 Task: Check current mortgage rates with a credit score of 740-759.
Action: Mouse moved to (827, 158)
Screenshot: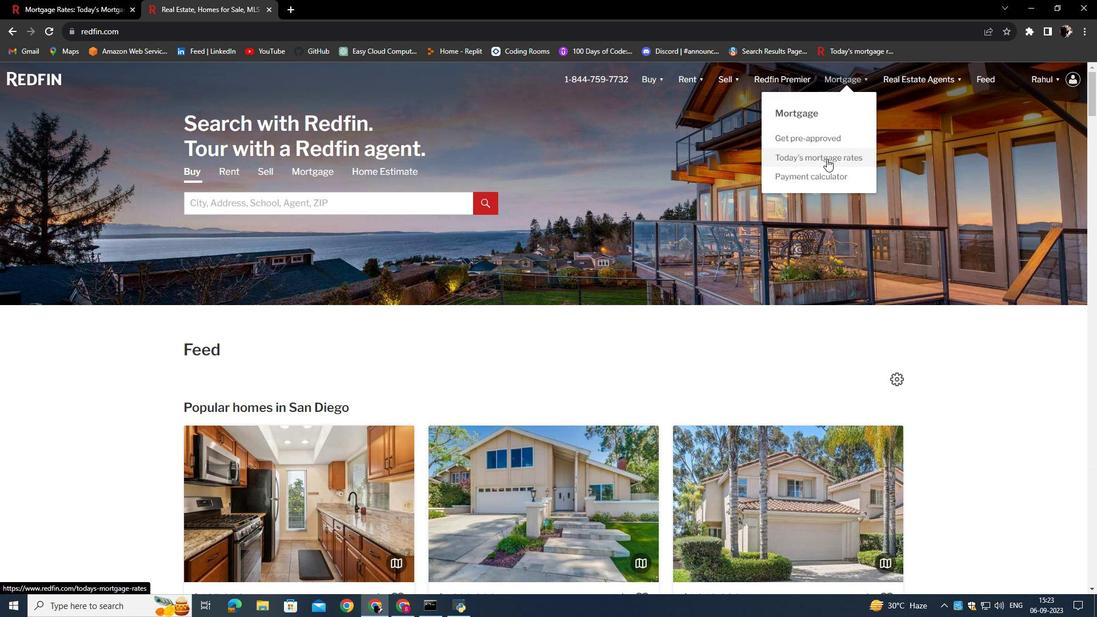 
Action: Mouse pressed left at (827, 158)
Screenshot: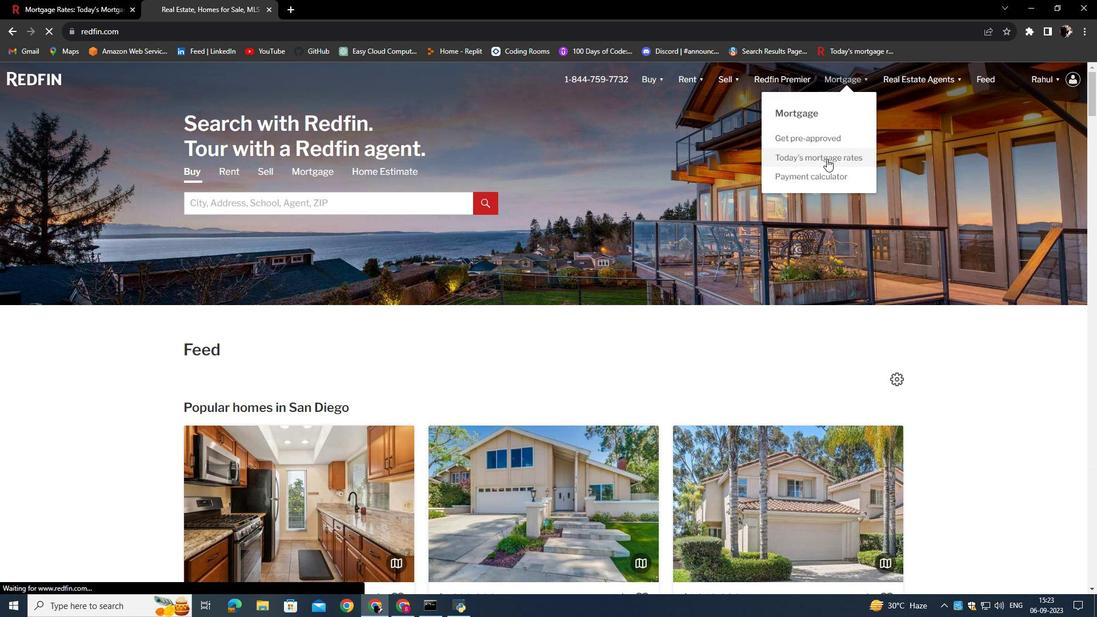 
Action: Mouse moved to (432, 312)
Screenshot: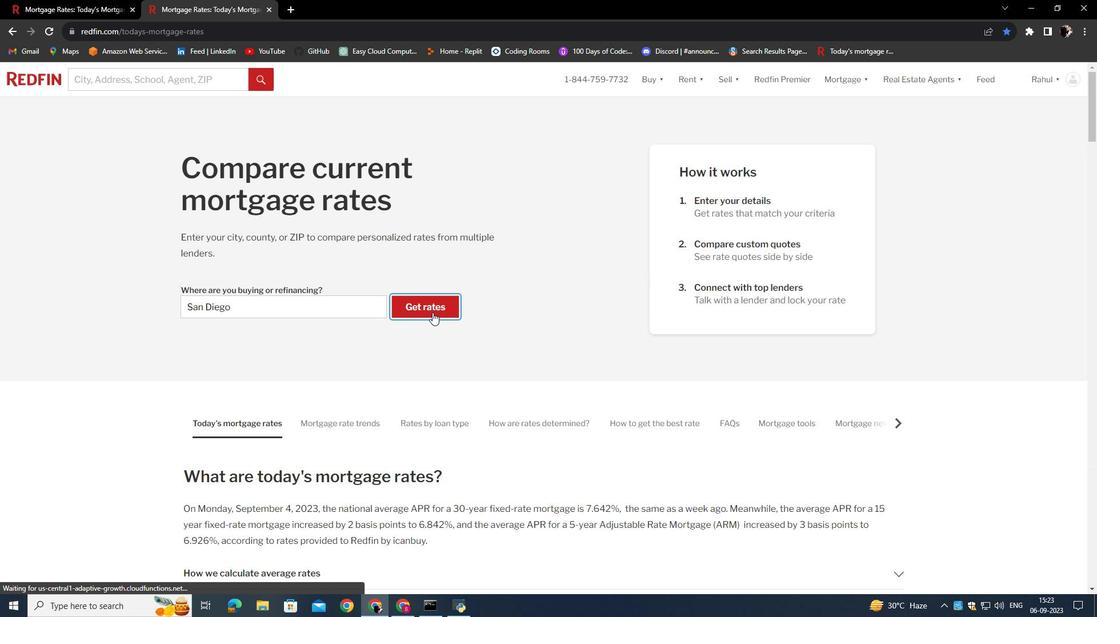 
Action: Mouse pressed left at (432, 312)
Screenshot: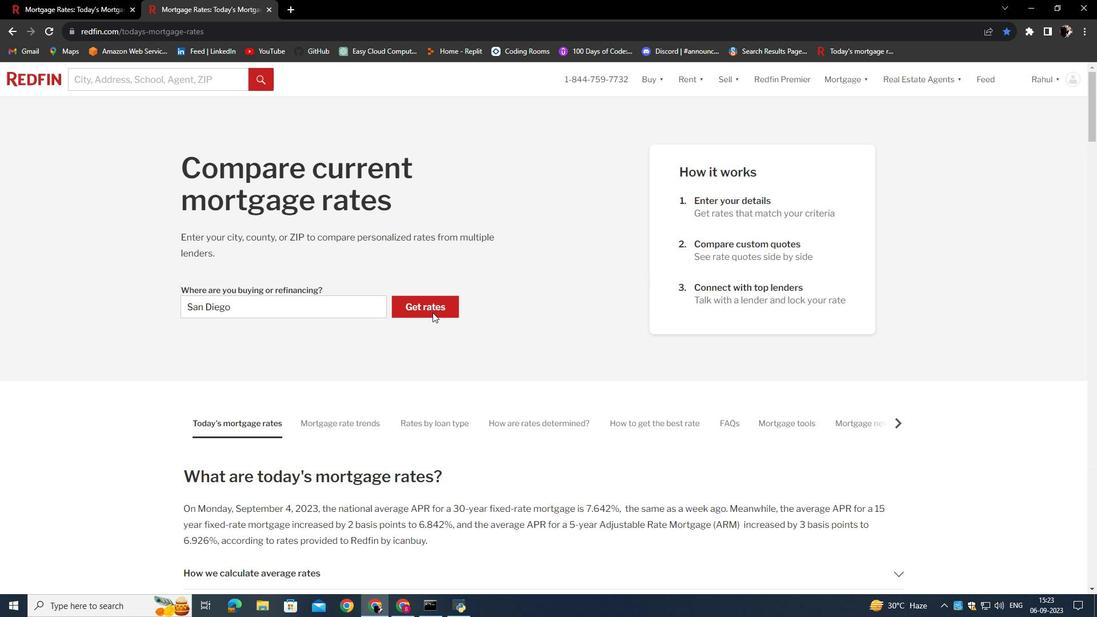 
Action: Mouse moved to (330, 220)
Screenshot: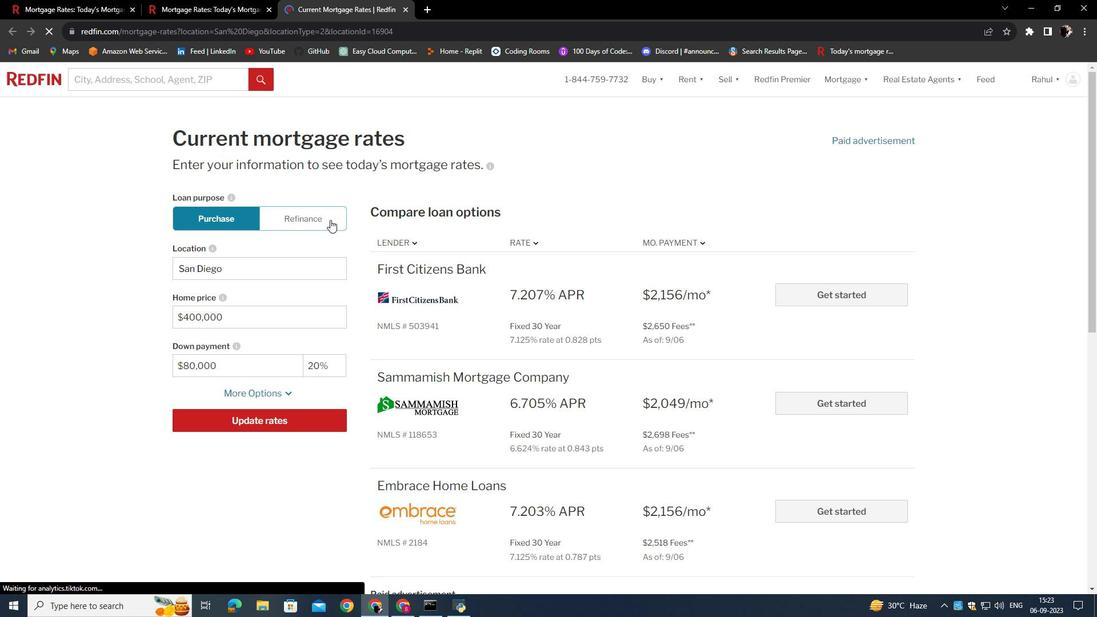 
Action: Mouse pressed left at (330, 220)
Screenshot: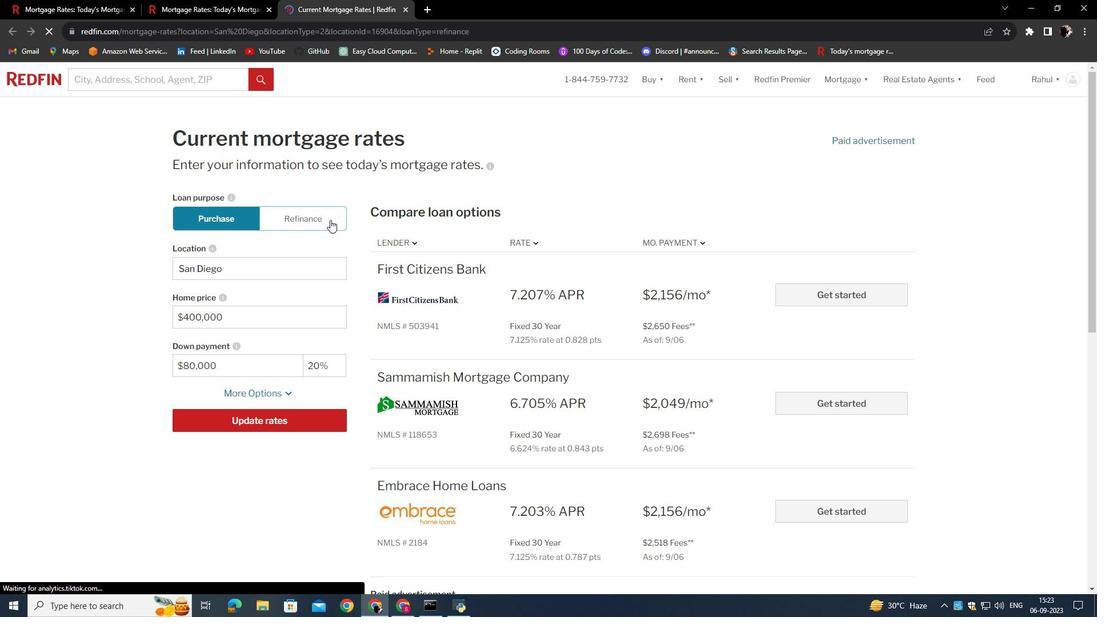 
Action: Mouse moved to (286, 393)
Screenshot: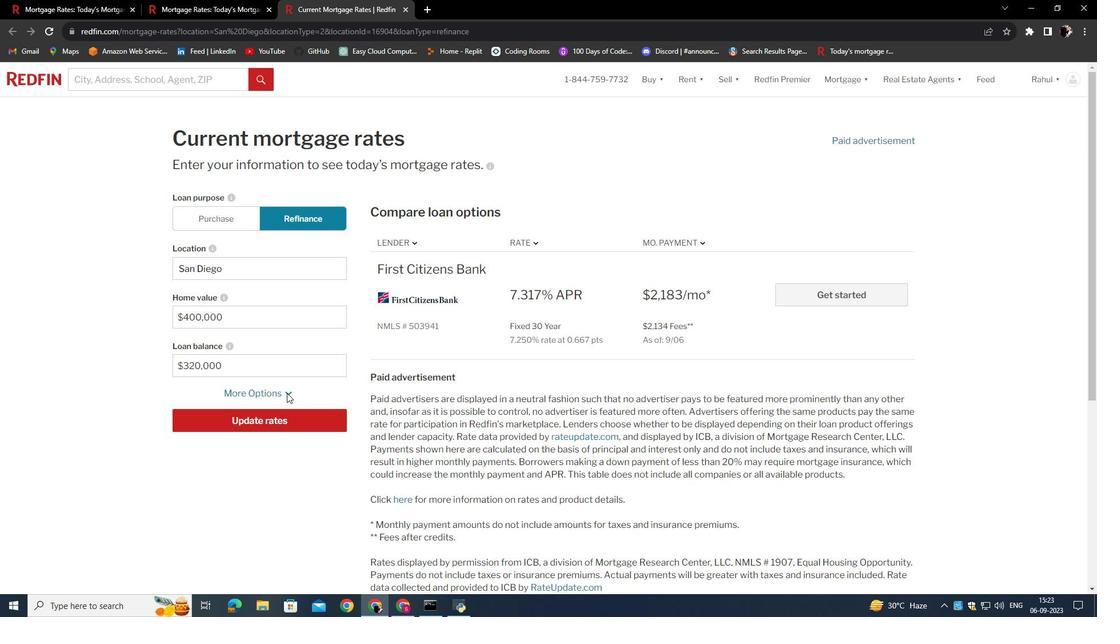 
Action: Mouse pressed left at (286, 393)
Screenshot: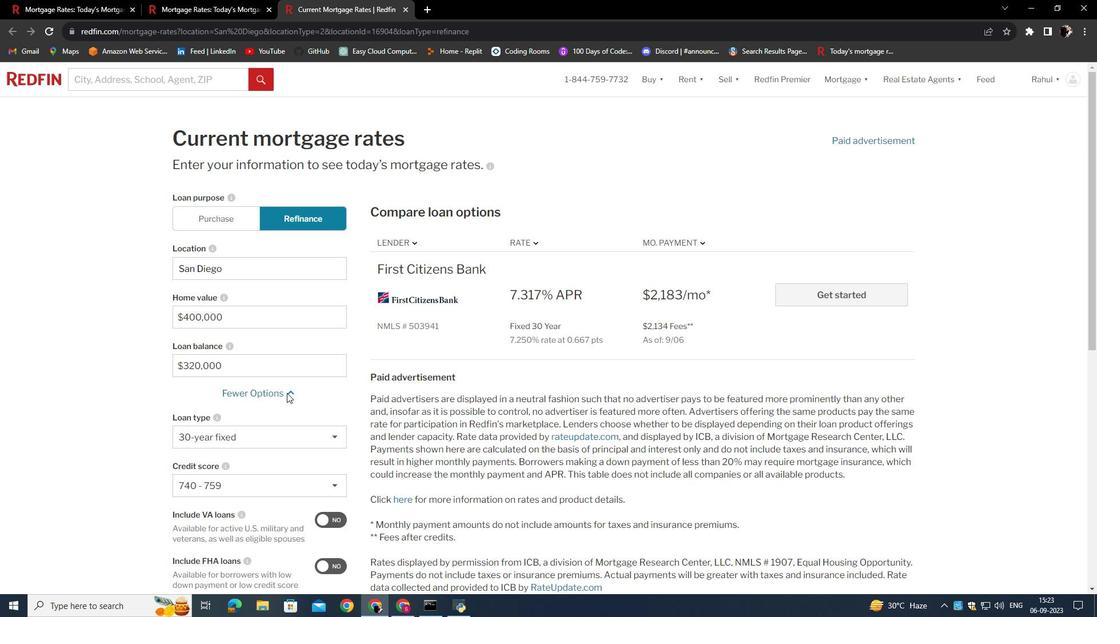 
Action: Mouse scrolled (286, 392) with delta (0, 0)
Screenshot: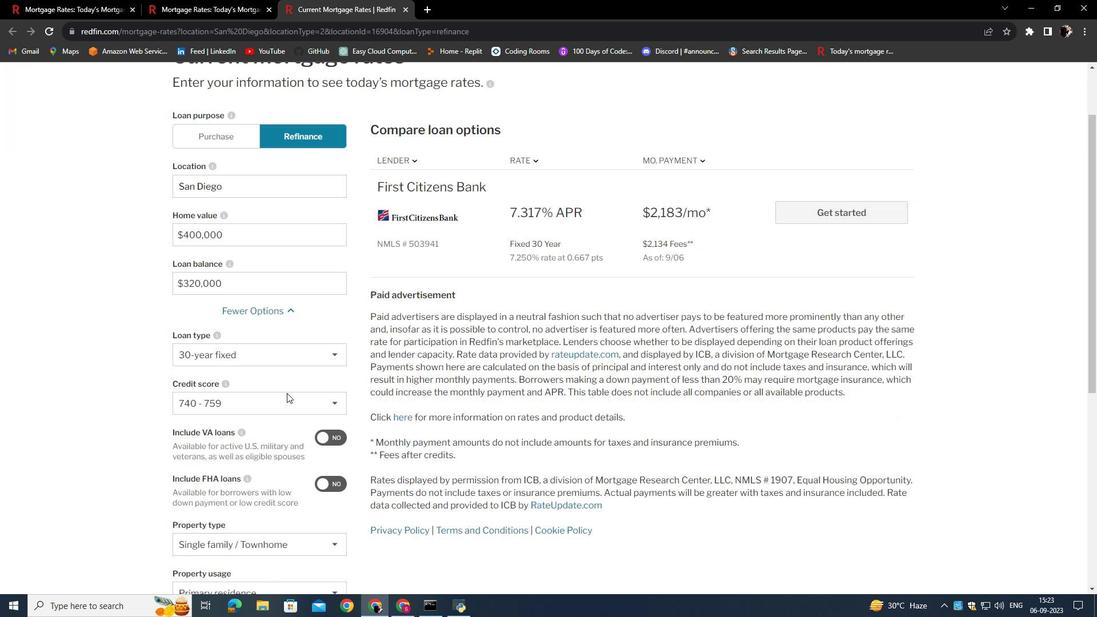 
Action: Mouse scrolled (286, 392) with delta (0, 0)
Screenshot: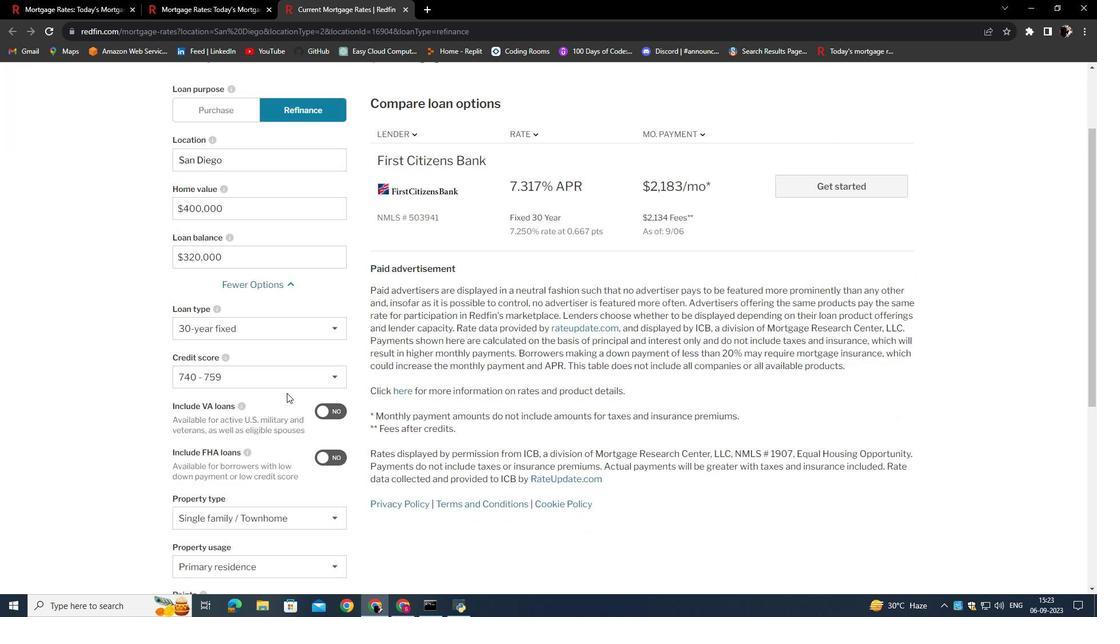 
Action: Mouse moved to (285, 374)
Screenshot: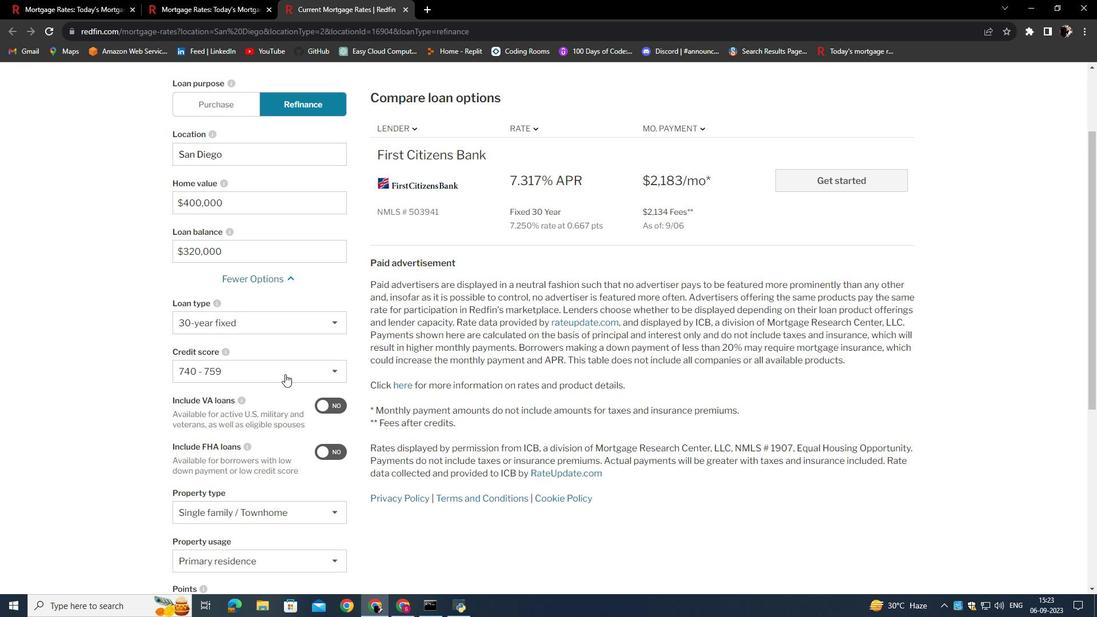 
Action: Mouse pressed left at (285, 374)
Screenshot: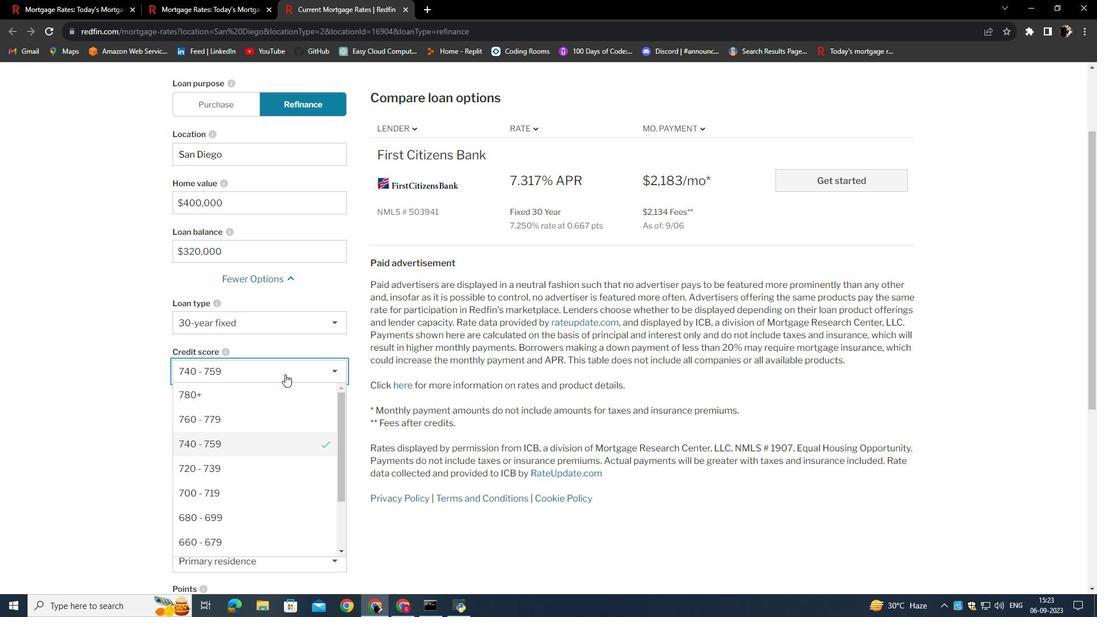
Action: Mouse moved to (246, 447)
Screenshot: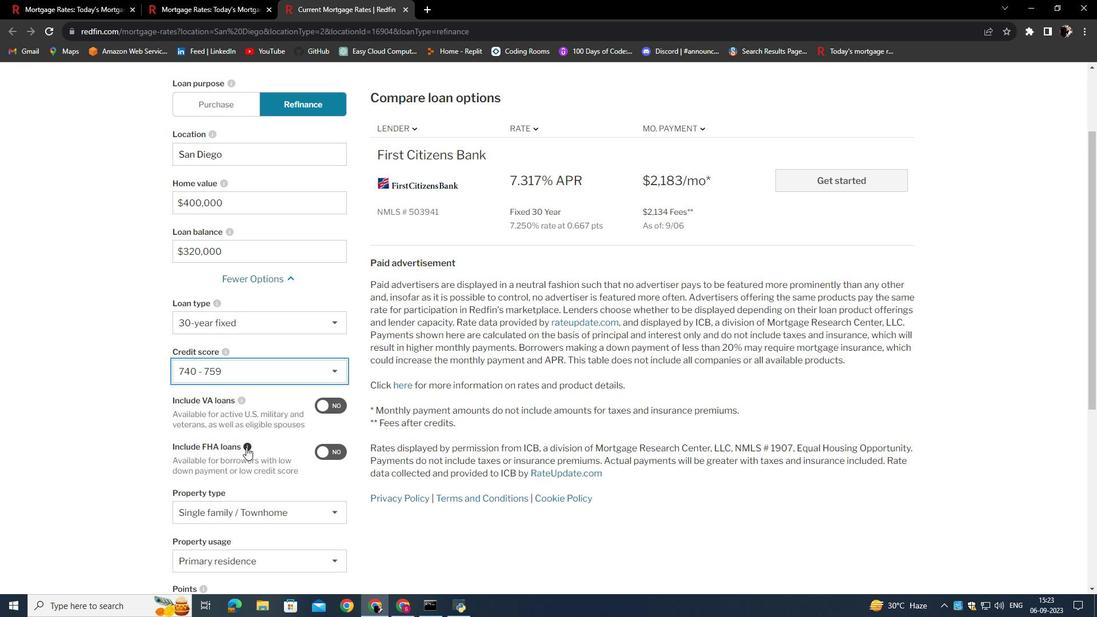 
Action: Mouse pressed left at (246, 447)
Screenshot: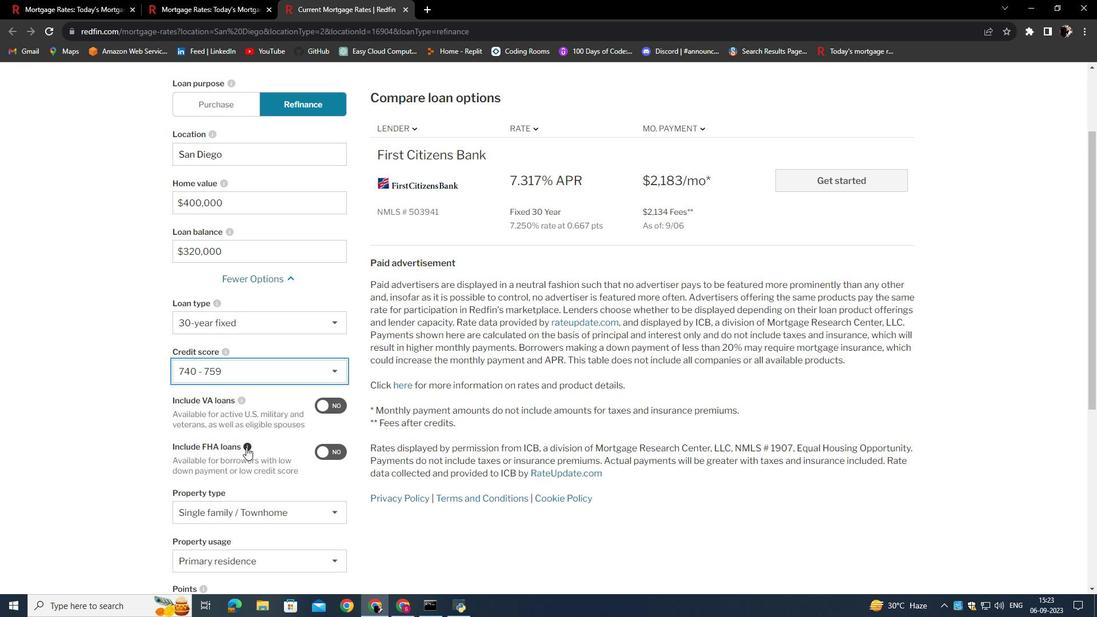
Action: Mouse moved to (267, 431)
Screenshot: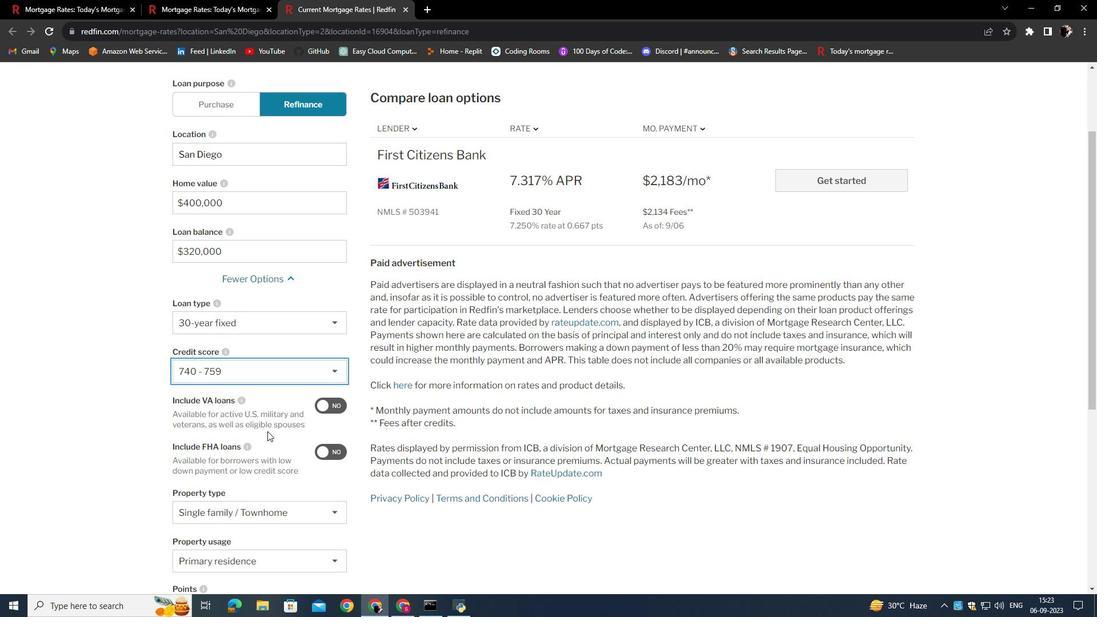 
Action: Mouse scrolled (267, 431) with delta (0, 0)
Screenshot: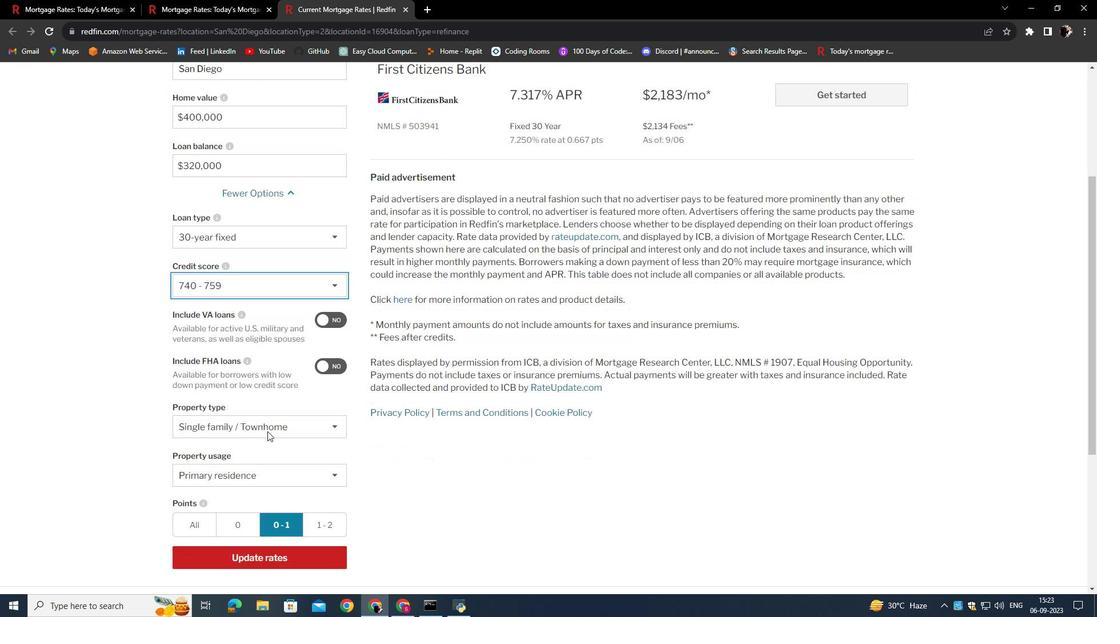 
Action: Mouse scrolled (267, 431) with delta (0, 0)
Screenshot: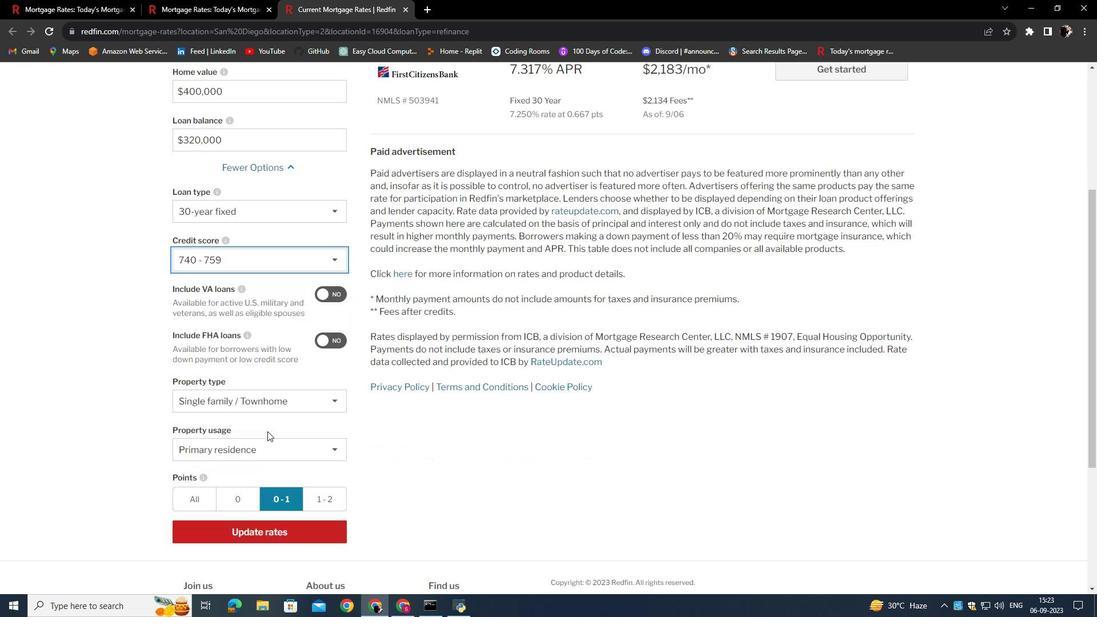 
Action: Mouse moved to (281, 525)
Screenshot: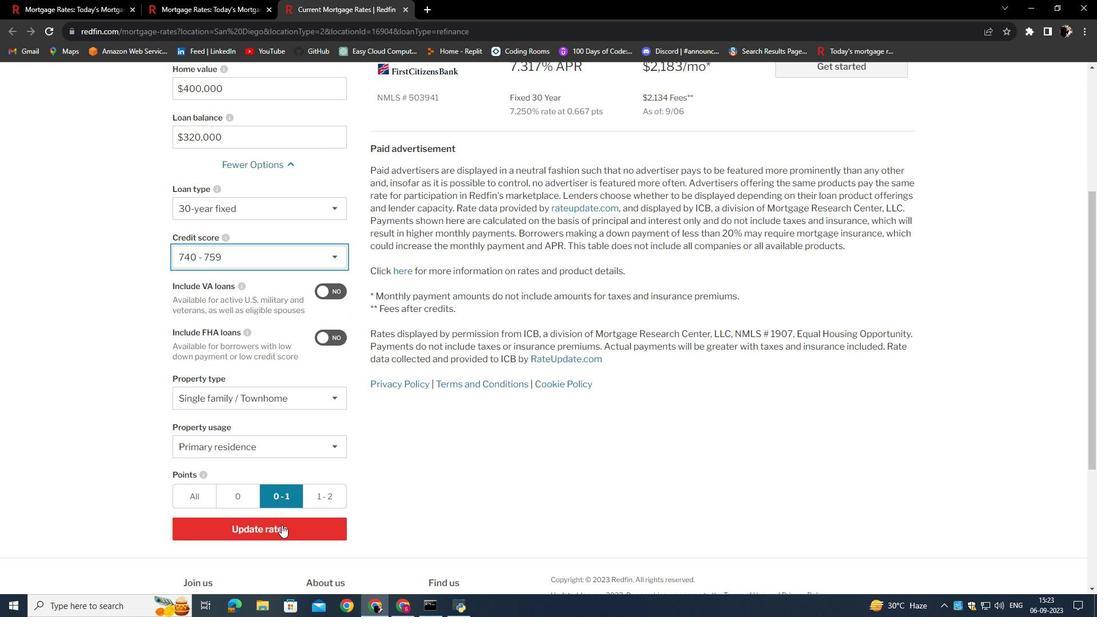 
Action: Mouse pressed left at (281, 525)
Screenshot: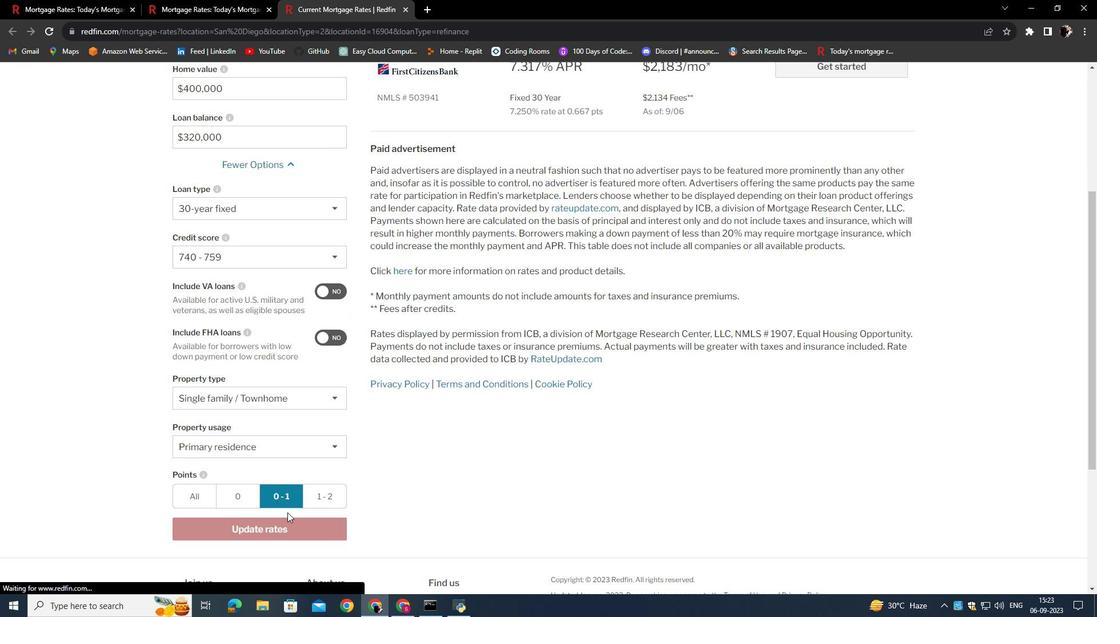 
Action: Mouse moved to (700, 267)
Screenshot: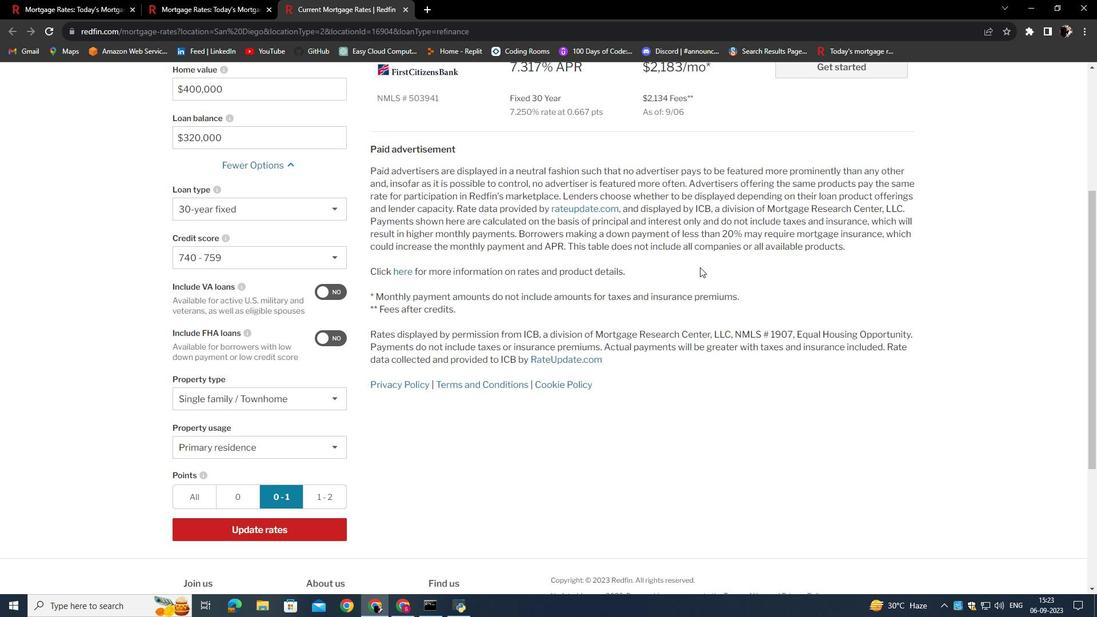 
Action: Mouse scrolled (700, 268) with delta (0, 0)
Screenshot: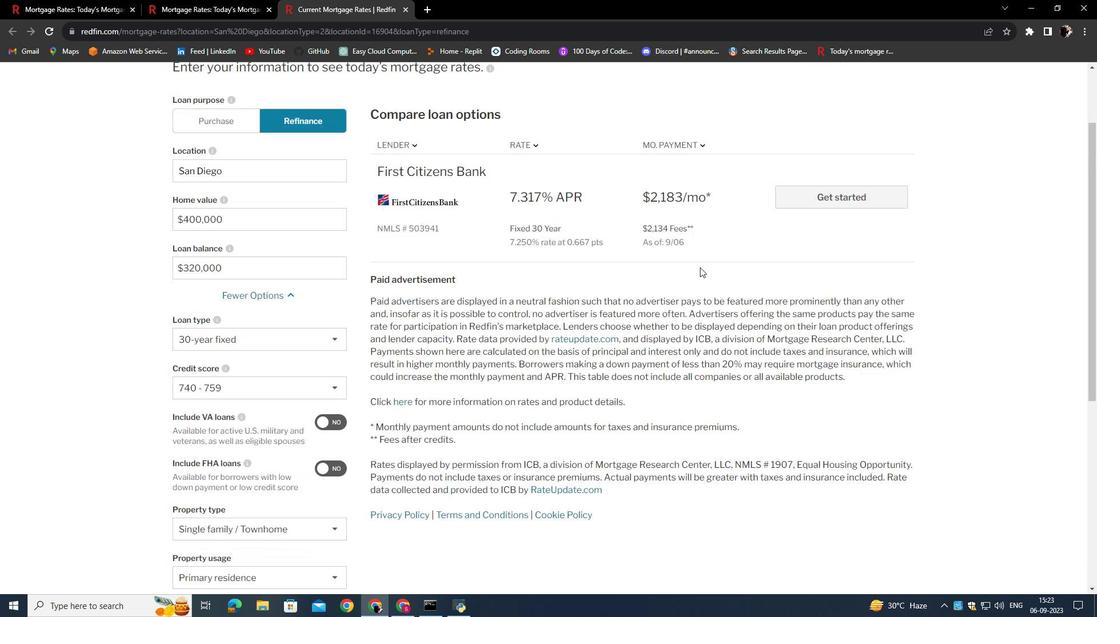 
Action: Mouse scrolled (700, 268) with delta (0, 0)
Screenshot: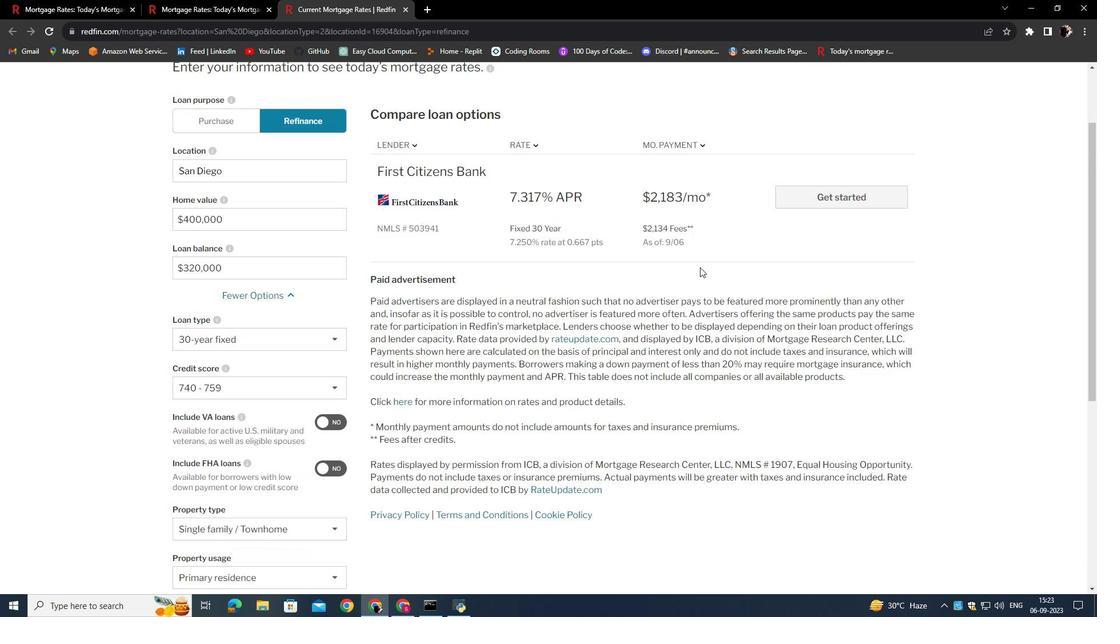 
Action: Mouse scrolled (700, 268) with delta (0, 0)
Screenshot: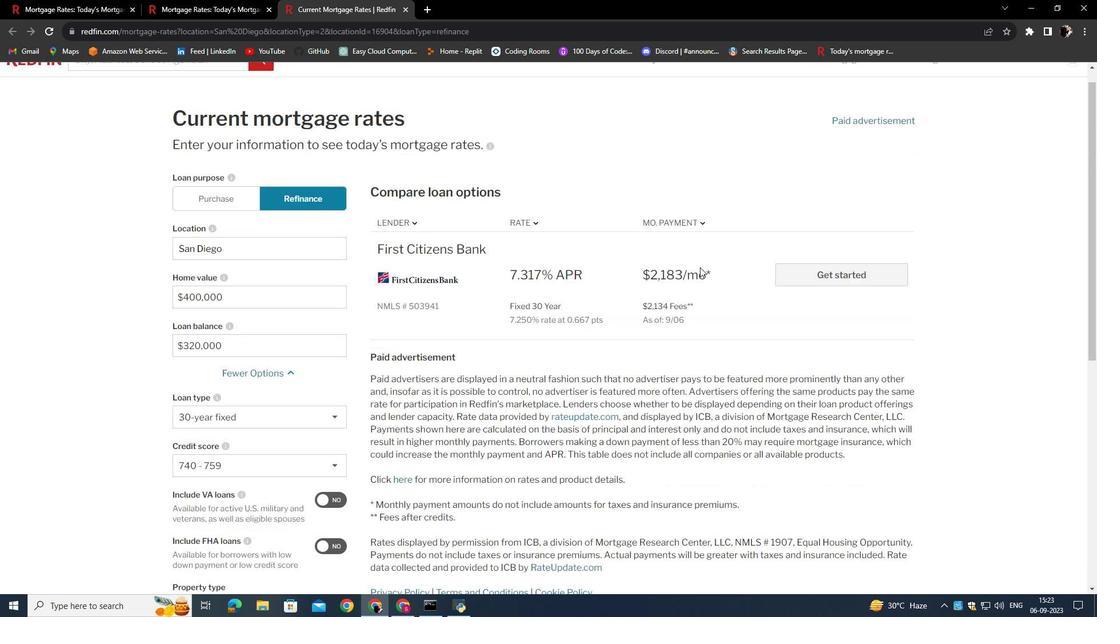 
Action: Mouse scrolled (700, 268) with delta (0, 0)
Screenshot: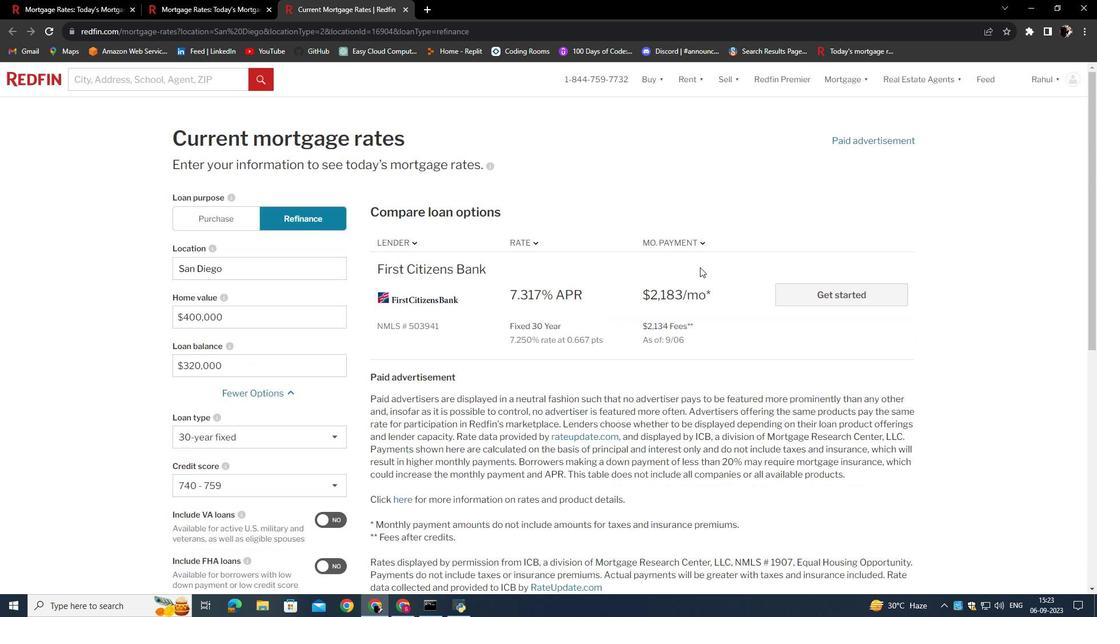 
